 Task: Add the task  Develop a new online tool for email marketing campaigns to the section Dash Dash in the project AgileRealm and add a Due Date to the respective task as 2023/10/27
Action: Mouse moved to (90, 317)
Screenshot: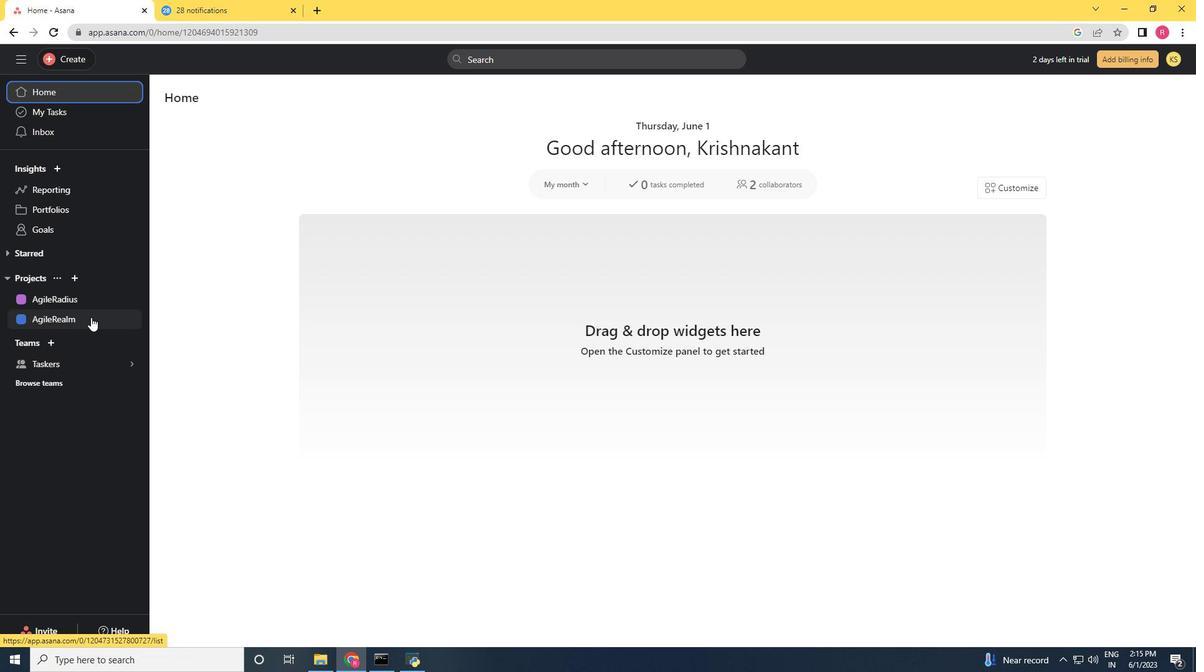 
Action: Mouse pressed left at (90, 317)
Screenshot: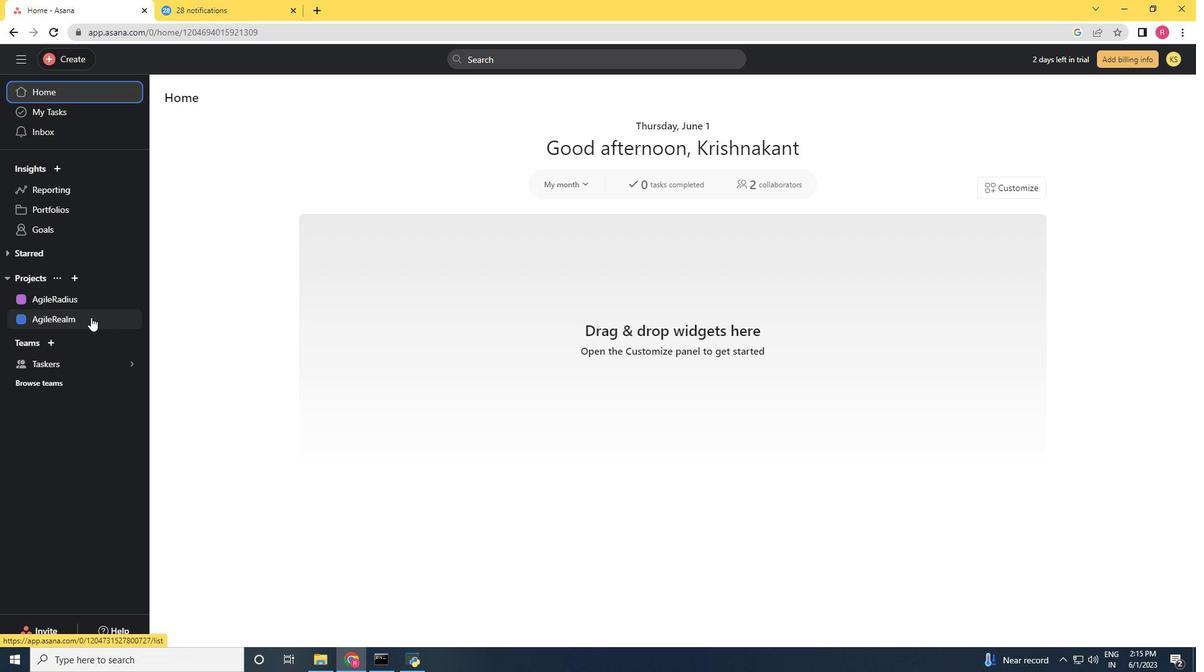 
Action: Mouse moved to (578, 589)
Screenshot: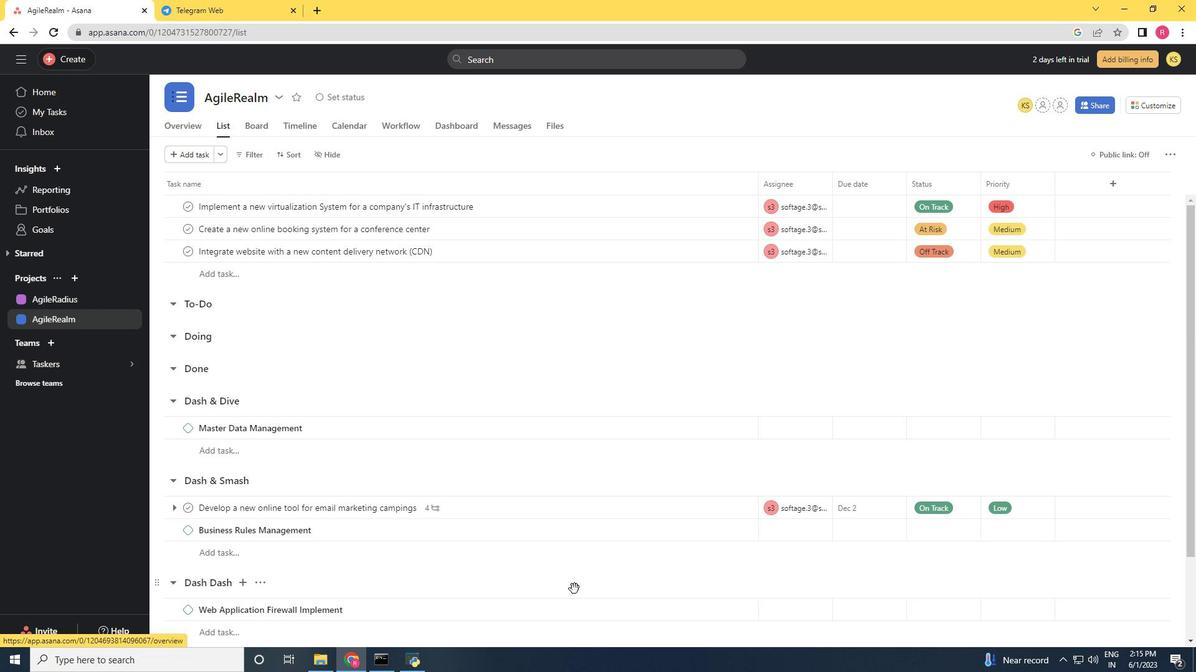 
Action: Mouse scrolled (578, 588) with delta (0, 0)
Screenshot: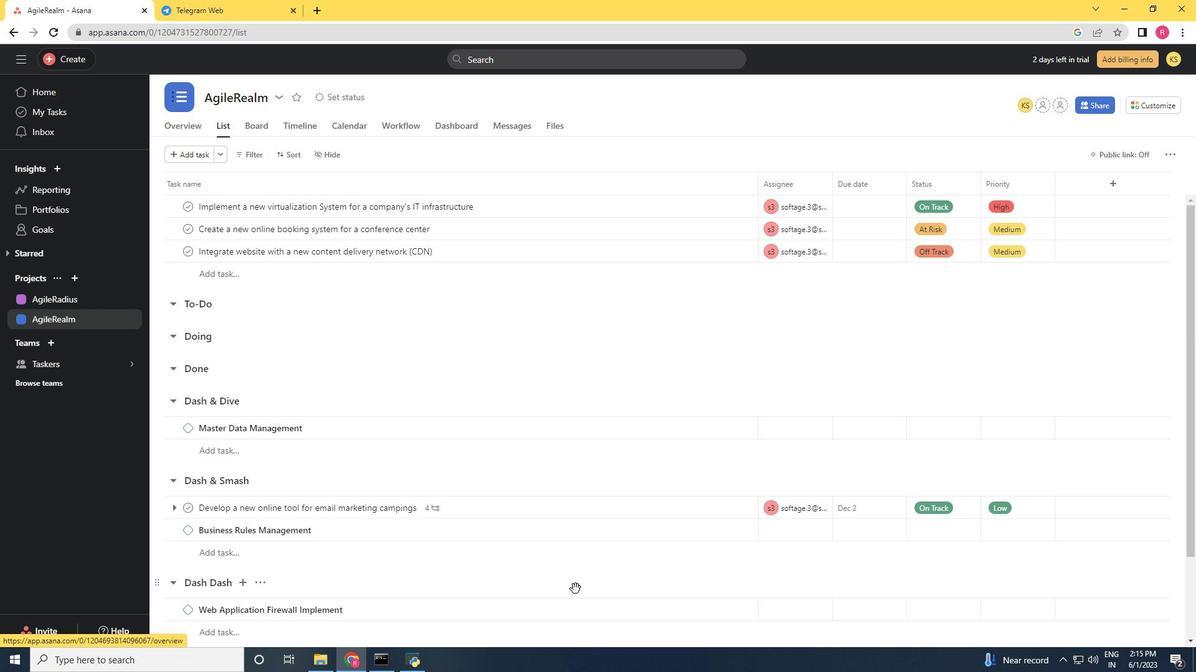 
Action: Mouse scrolled (578, 588) with delta (0, 0)
Screenshot: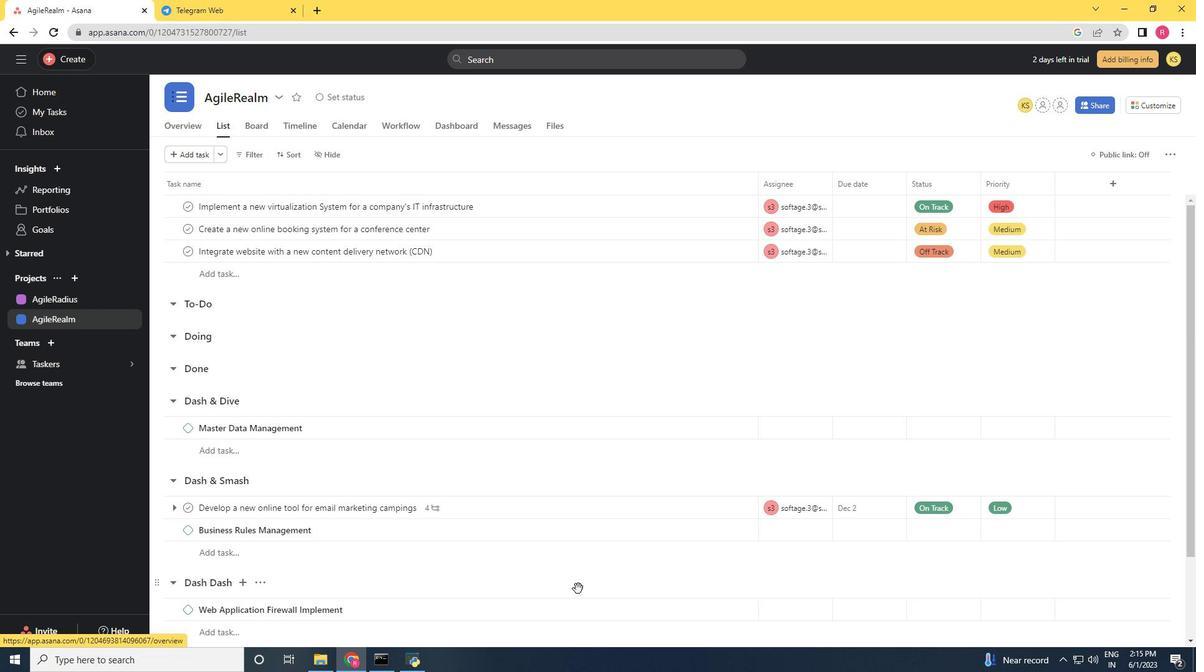 
Action: Mouse scrolled (578, 588) with delta (0, 0)
Screenshot: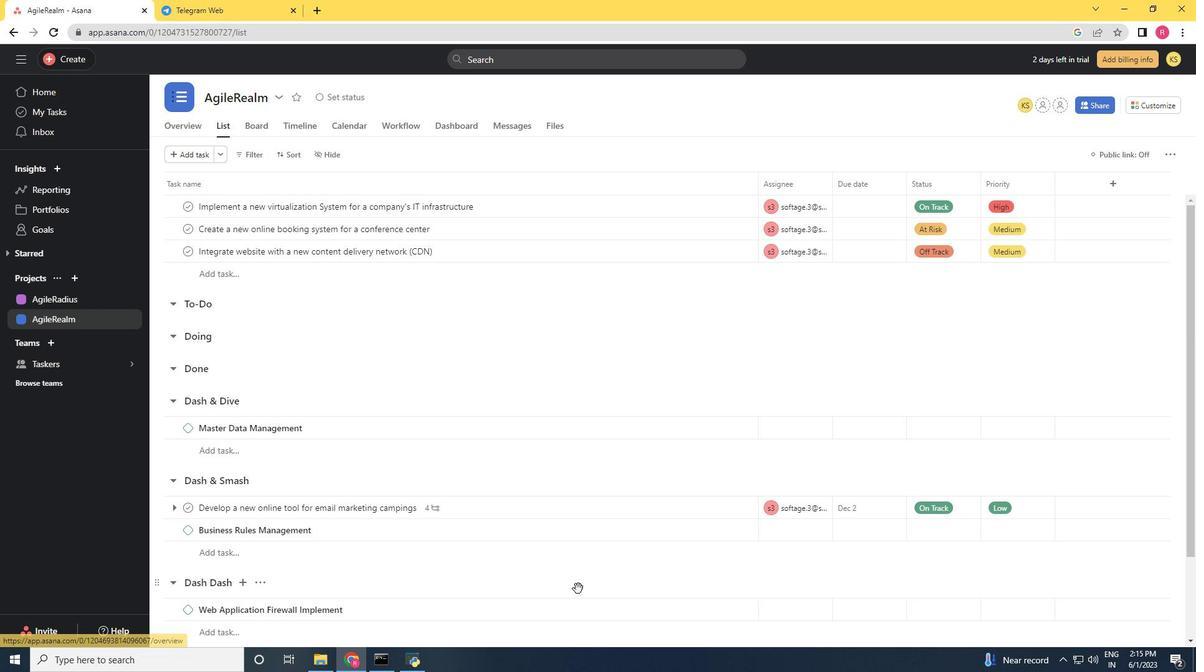 
Action: Mouse moved to (725, 410)
Screenshot: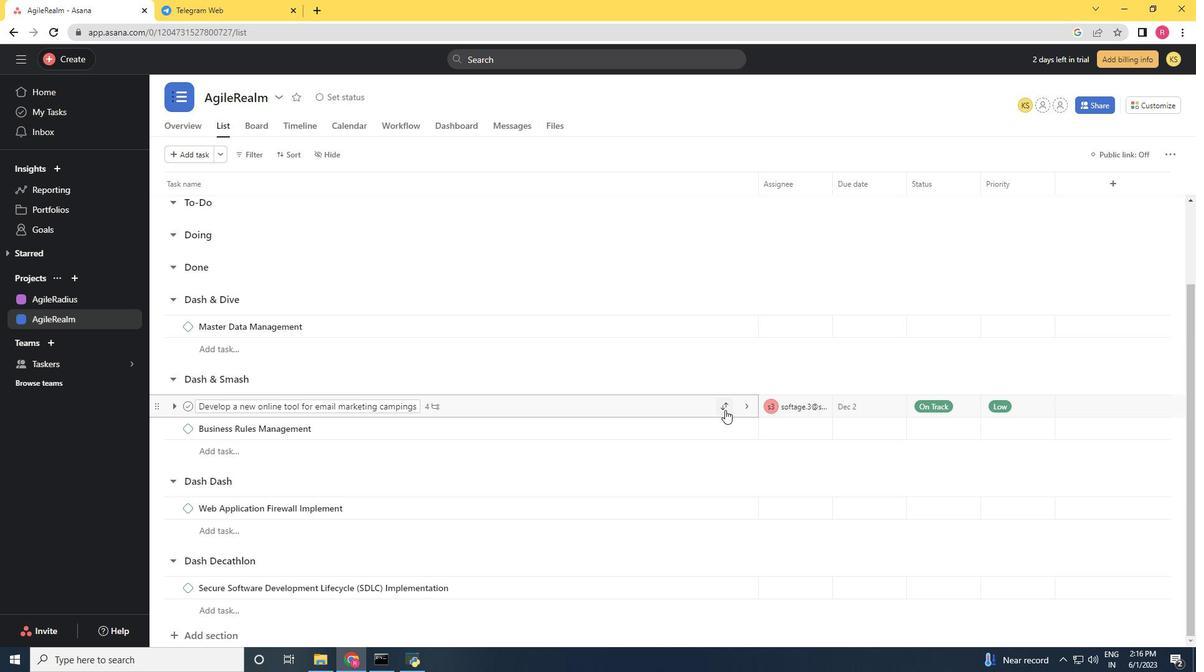 
Action: Mouse pressed left at (725, 410)
Screenshot: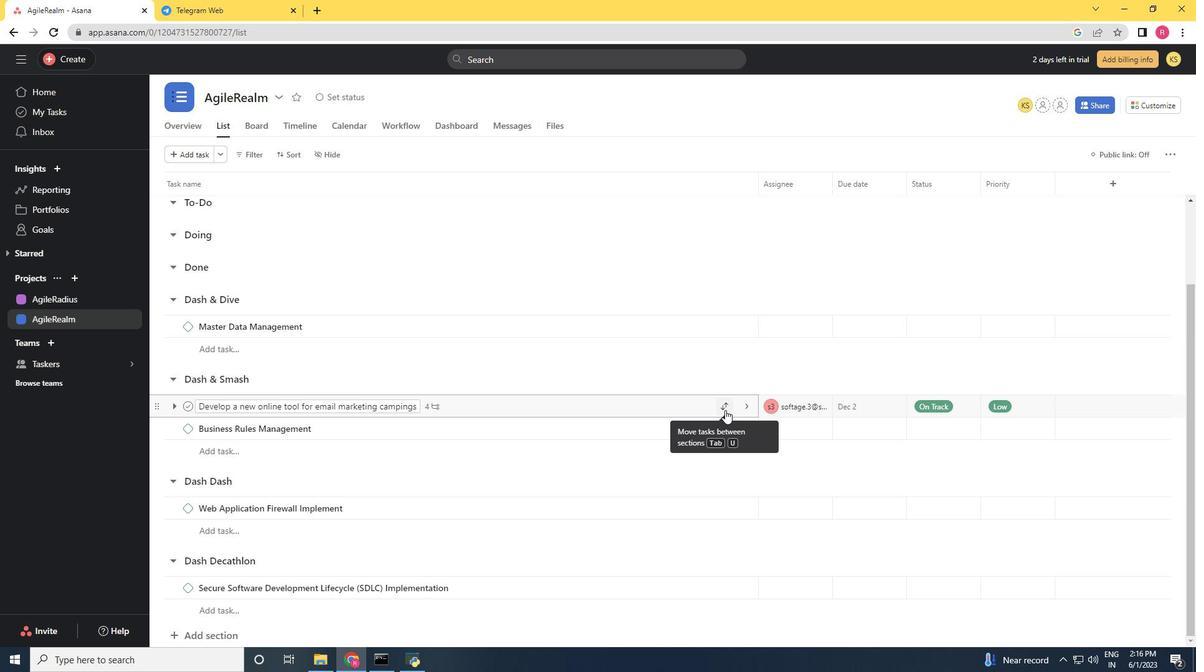 
Action: Mouse moved to (675, 597)
Screenshot: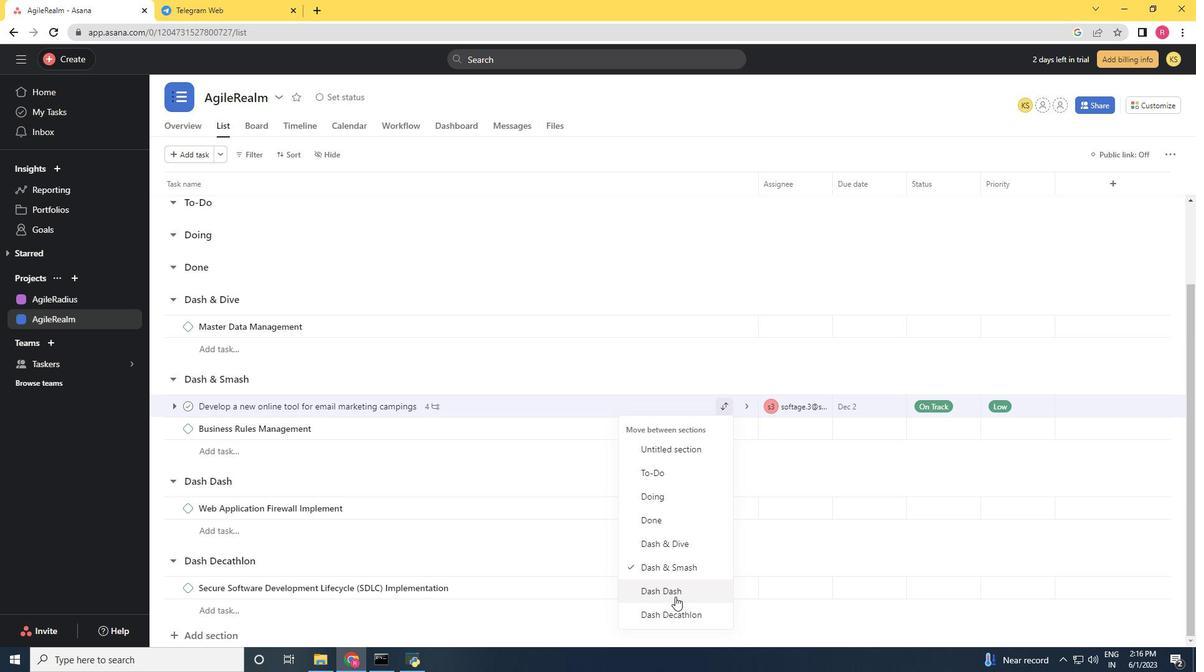 
Action: Mouse pressed left at (675, 597)
Screenshot: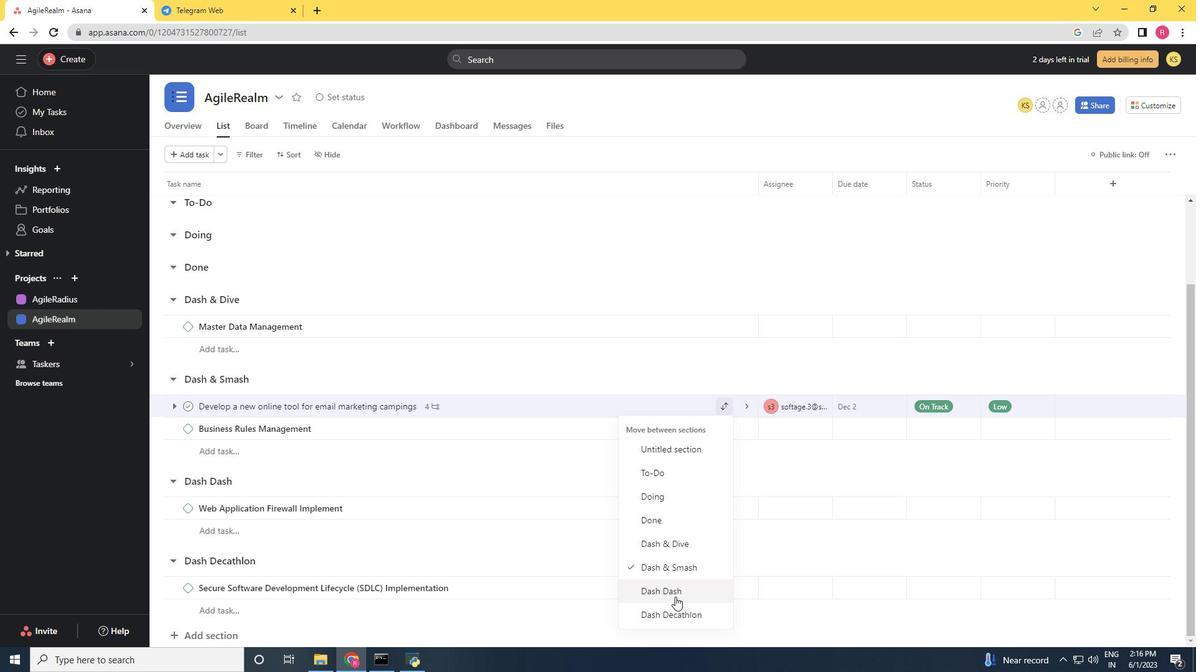 
Action: Mouse moved to (648, 489)
Screenshot: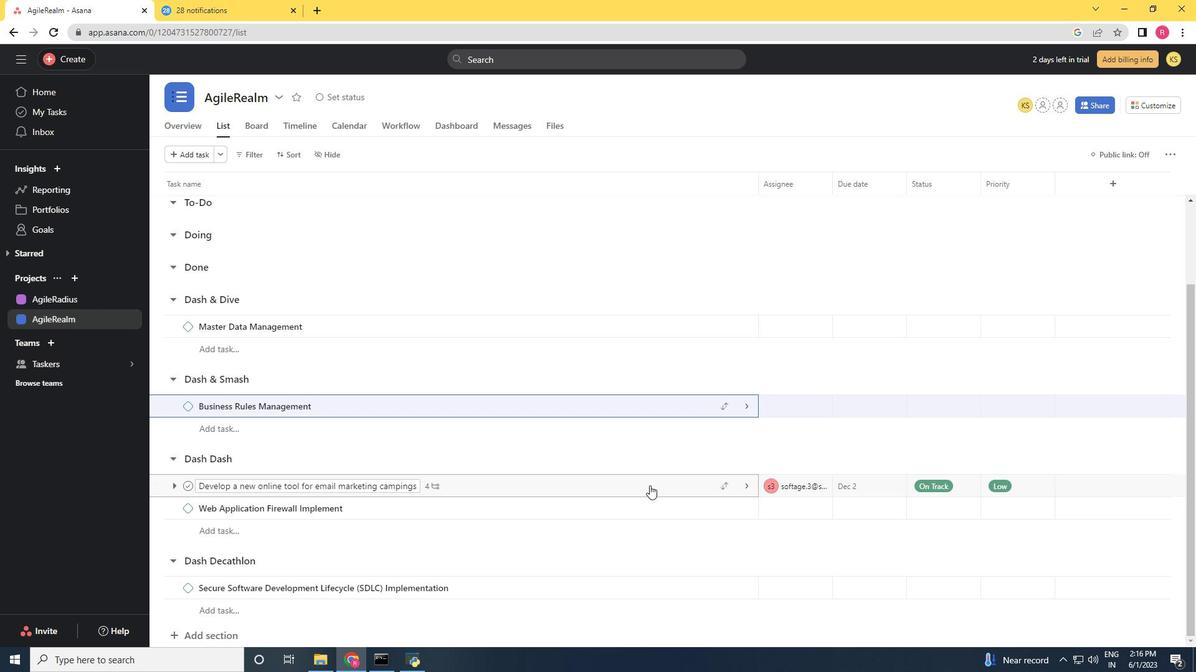
Action: Mouse pressed left at (648, 489)
Screenshot: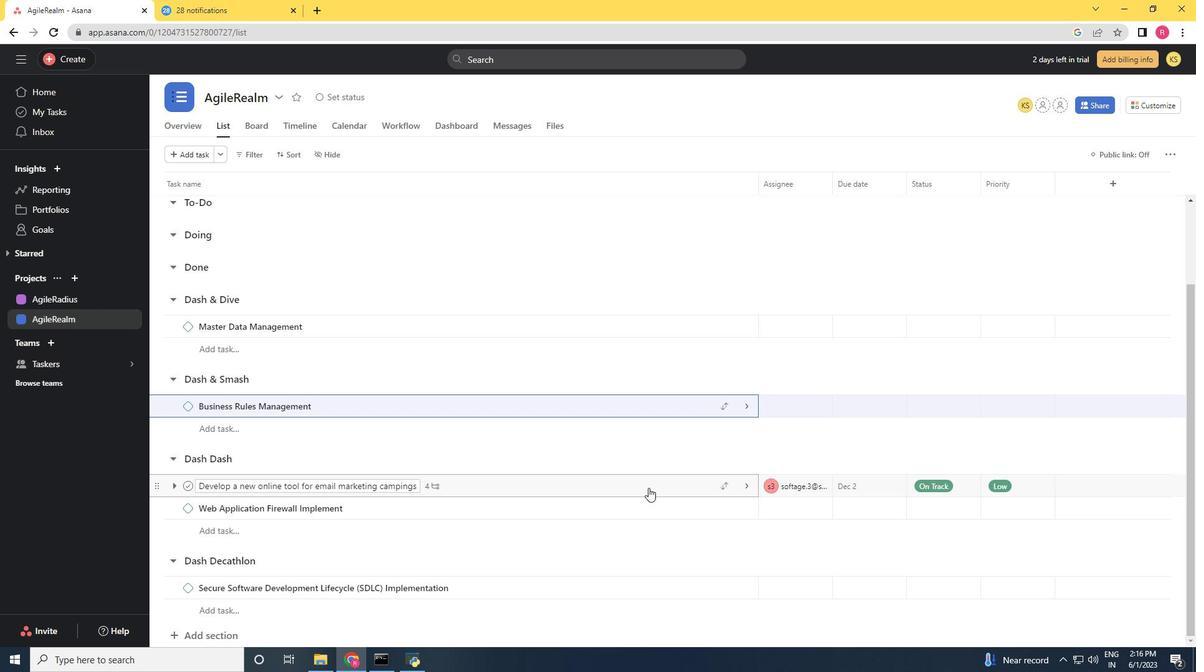 
Action: Mouse moved to (917, 251)
Screenshot: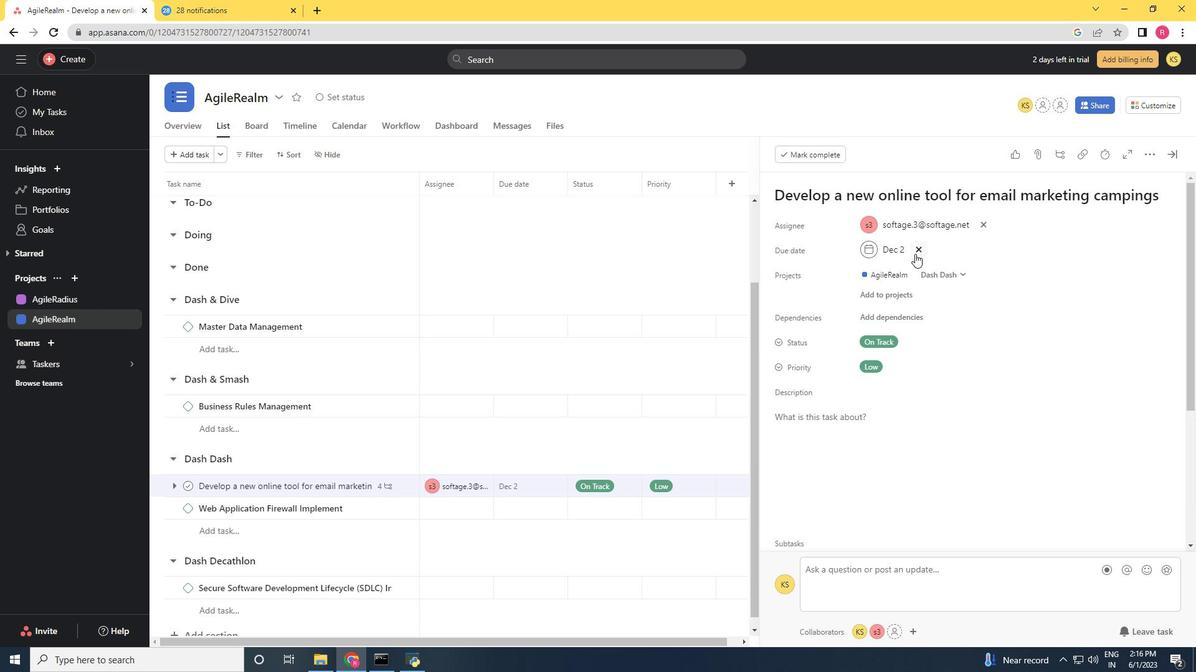 
Action: Mouse pressed left at (917, 251)
Screenshot: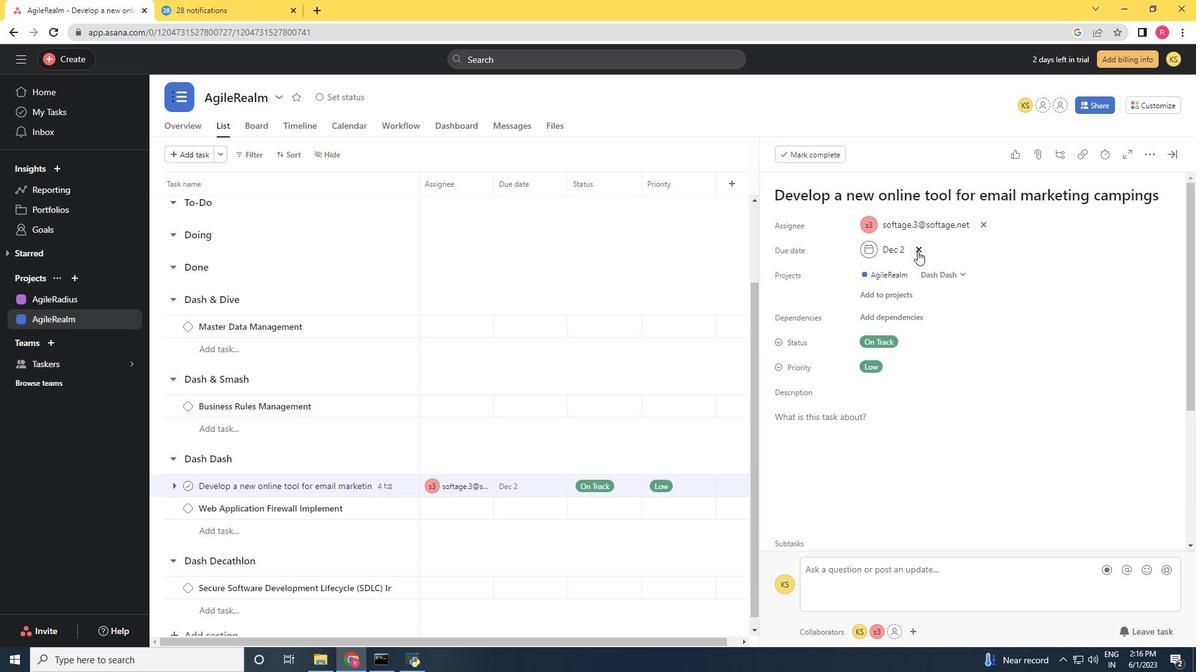 
Action: Mouse moved to (889, 252)
Screenshot: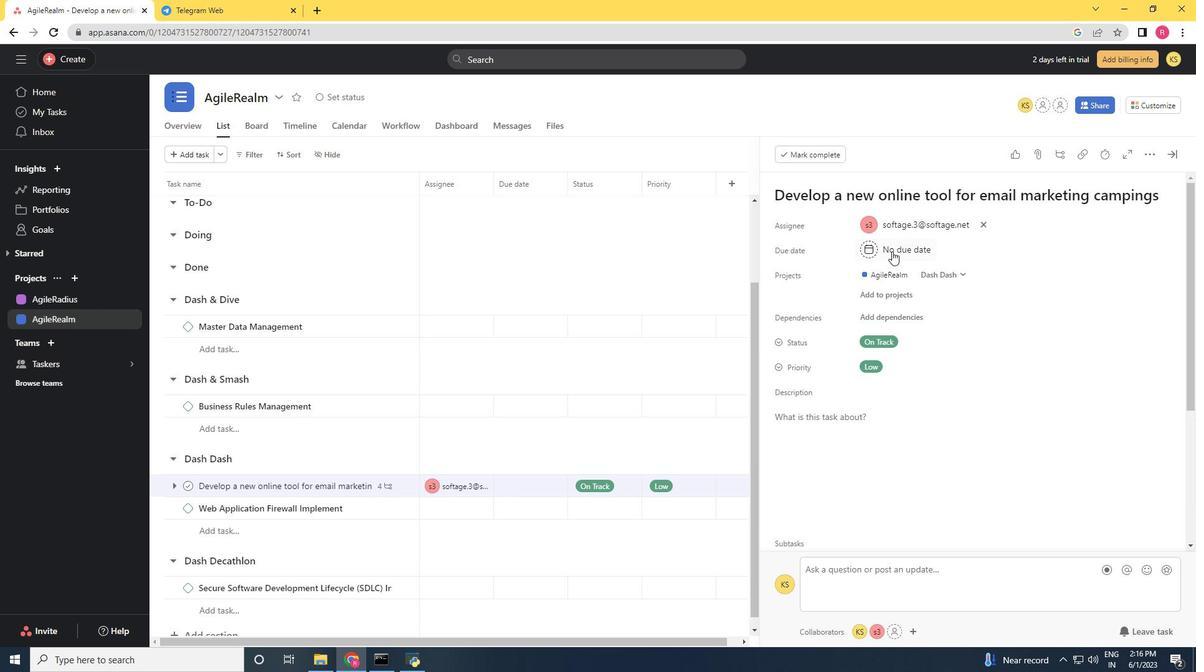 
Action: Mouse pressed left at (889, 252)
Screenshot: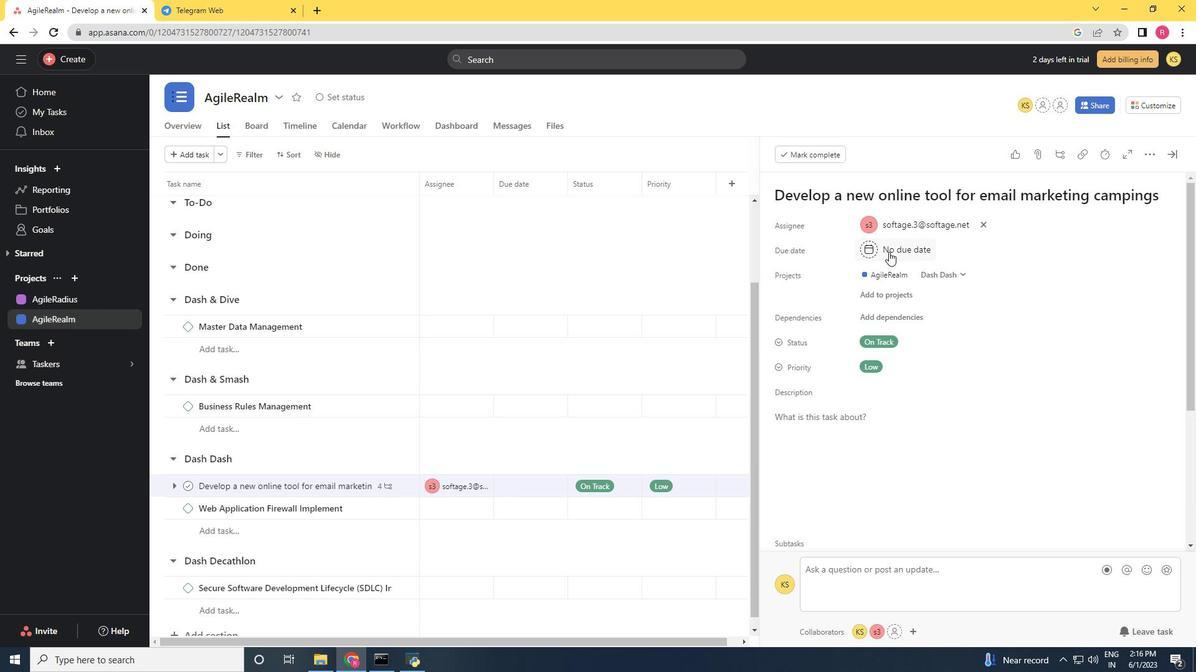 
Action: Mouse moved to (1008, 314)
Screenshot: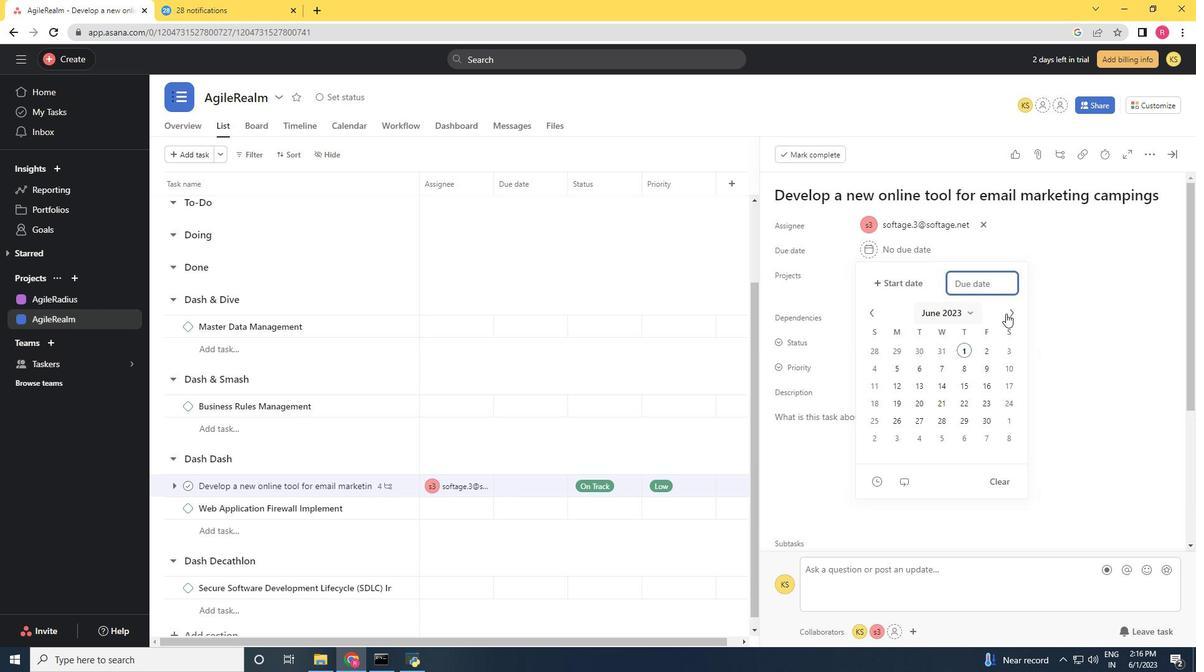 
Action: Mouse pressed left at (1008, 314)
Screenshot: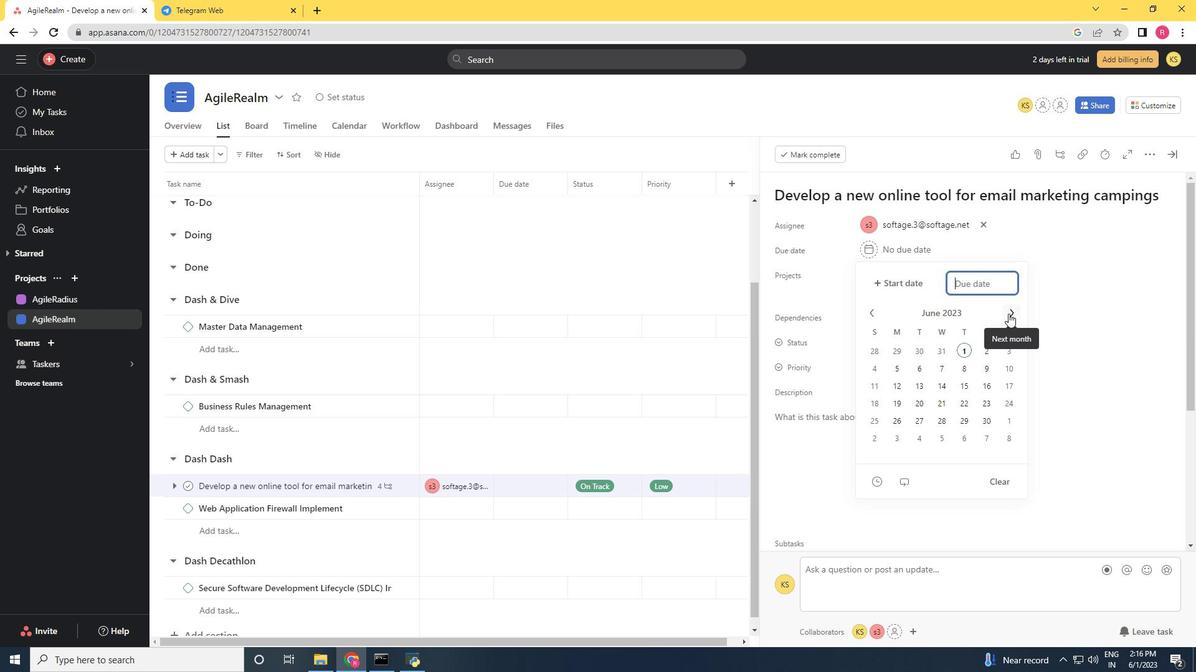 
Action: Mouse pressed left at (1008, 314)
Screenshot: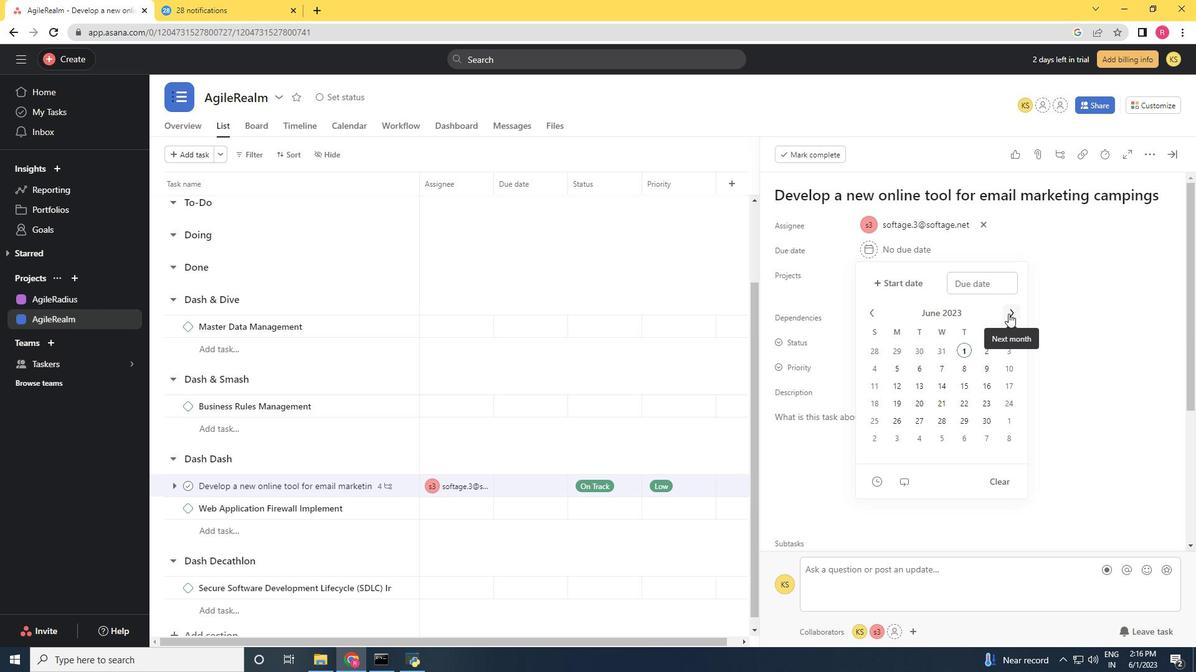 
Action: Mouse pressed left at (1008, 314)
Screenshot: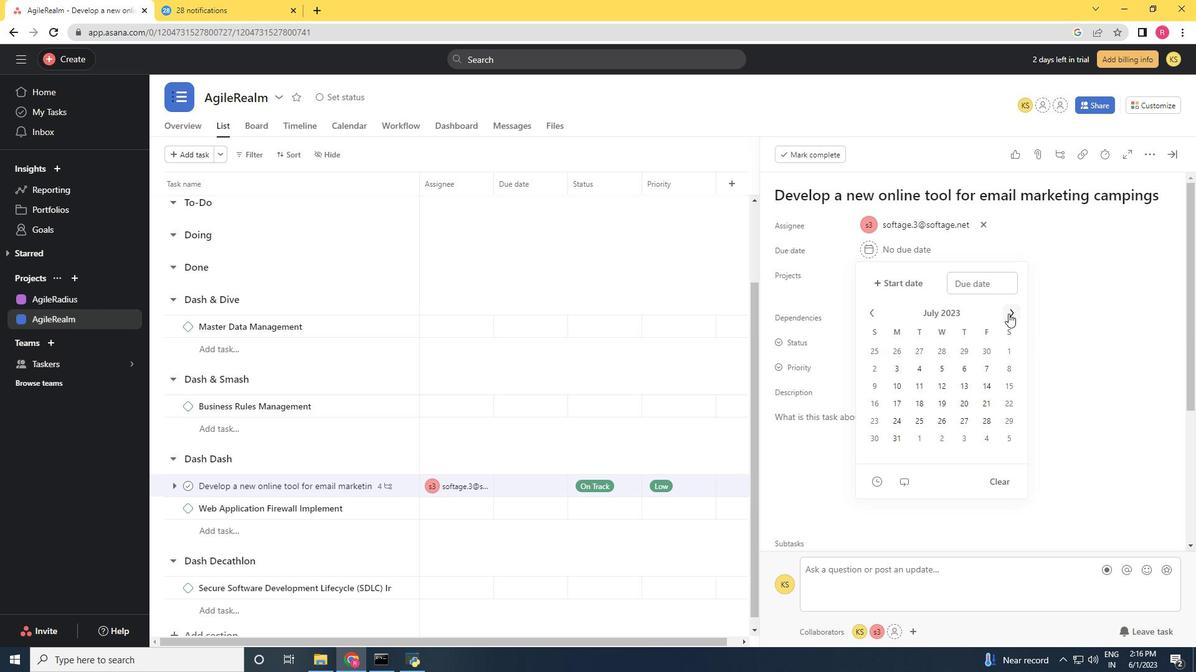 
Action: Mouse pressed left at (1008, 314)
Screenshot: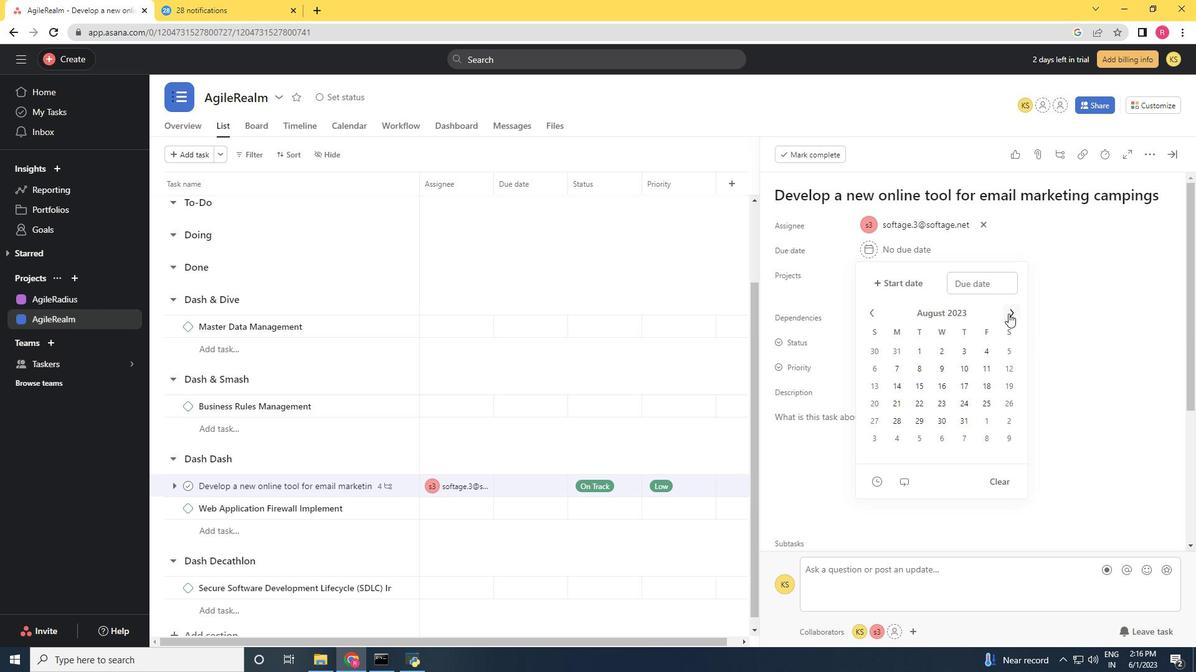 
Action: Mouse moved to (987, 397)
Screenshot: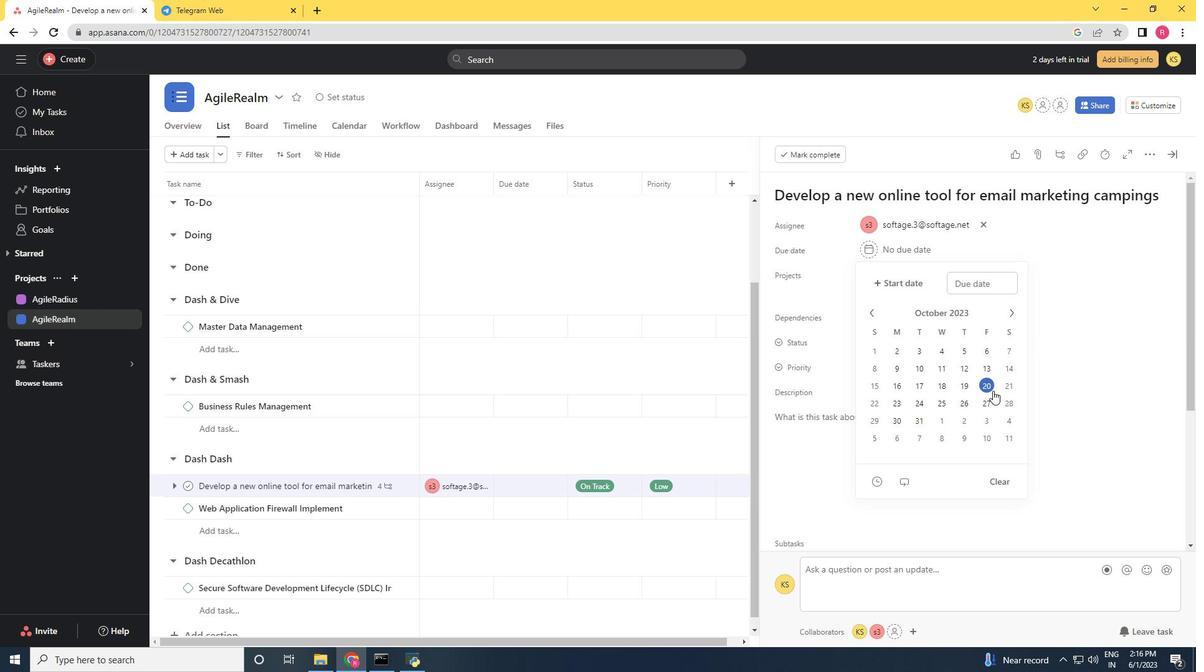 
Action: Mouse pressed left at (987, 397)
Screenshot: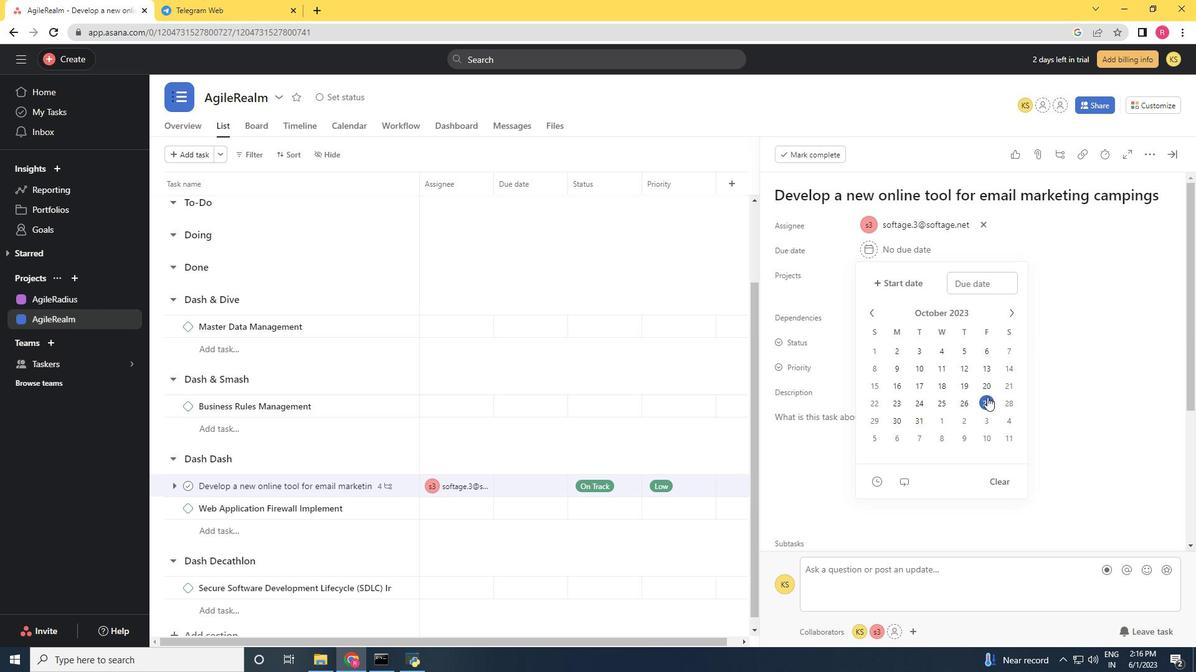 
Action: Mouse moved to (1069, 360)
Screenshot: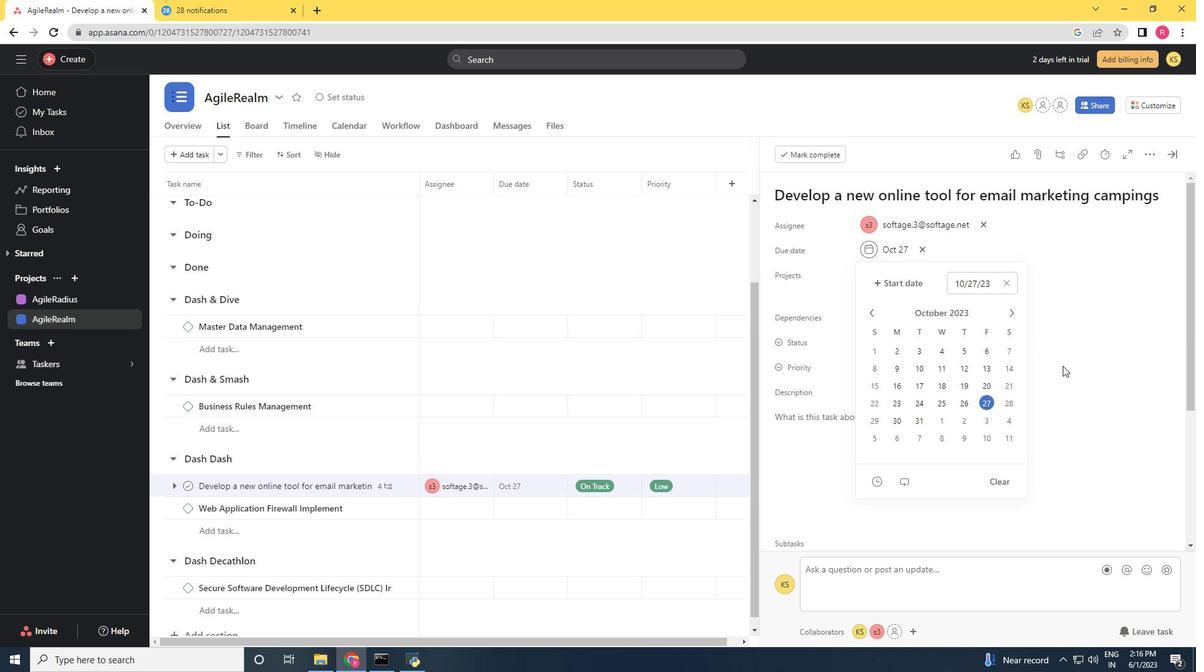 
Action: Mouse pressed left at (1069, 360)
Screenshot: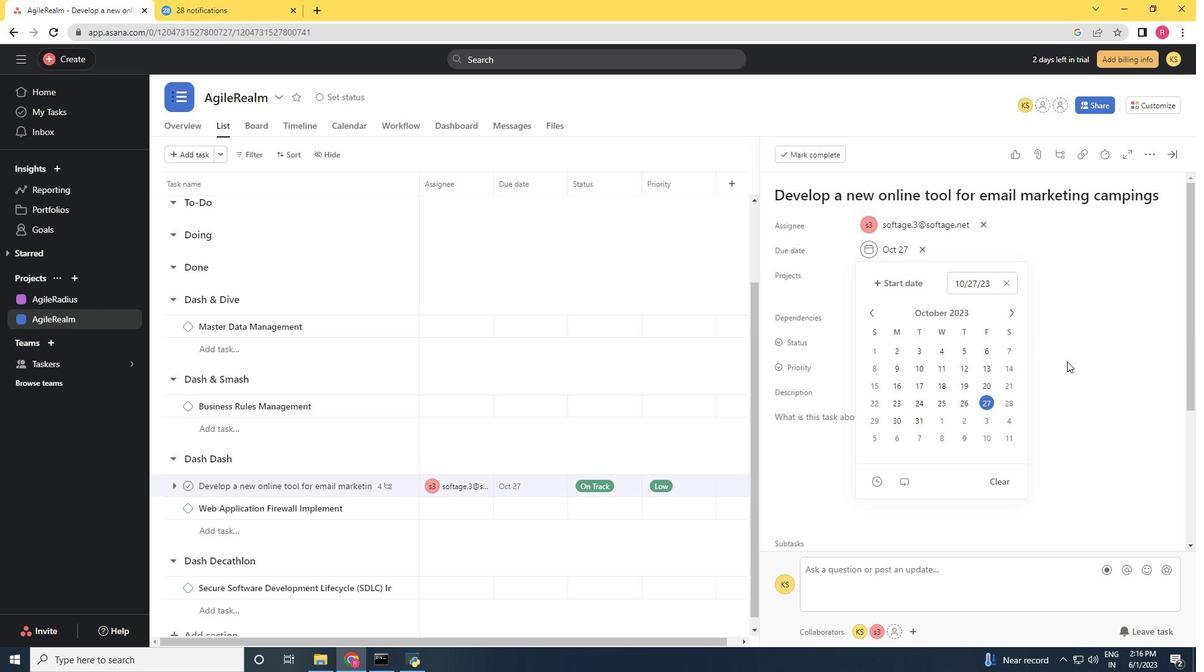 
Action: Mouse moved to (1170, 153)
Screenshot: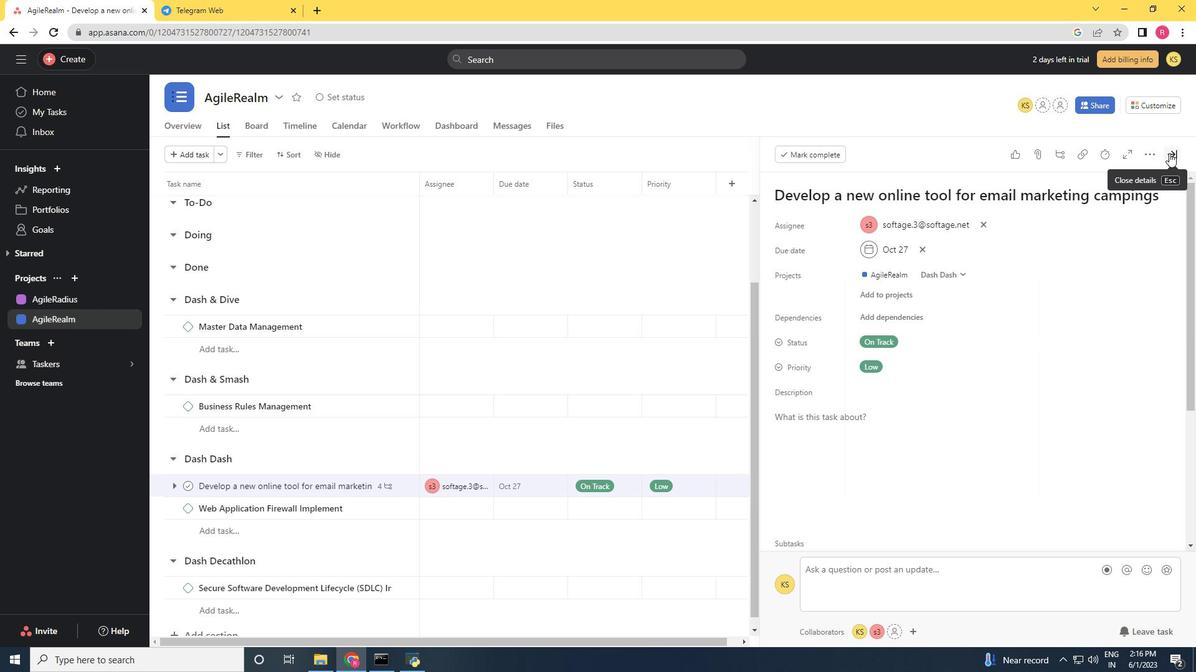 
Action: Mouse pressed left at (1170, 153)
Screenshot: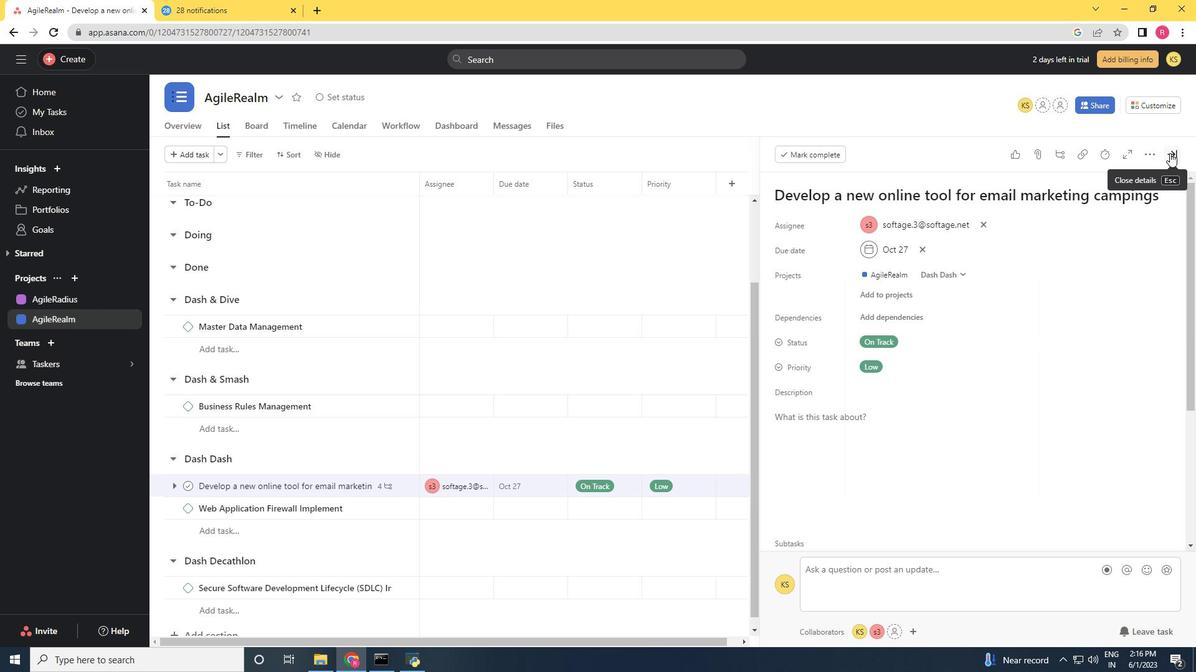 
Action: Mouse moved to (968, 246)
Screenshot: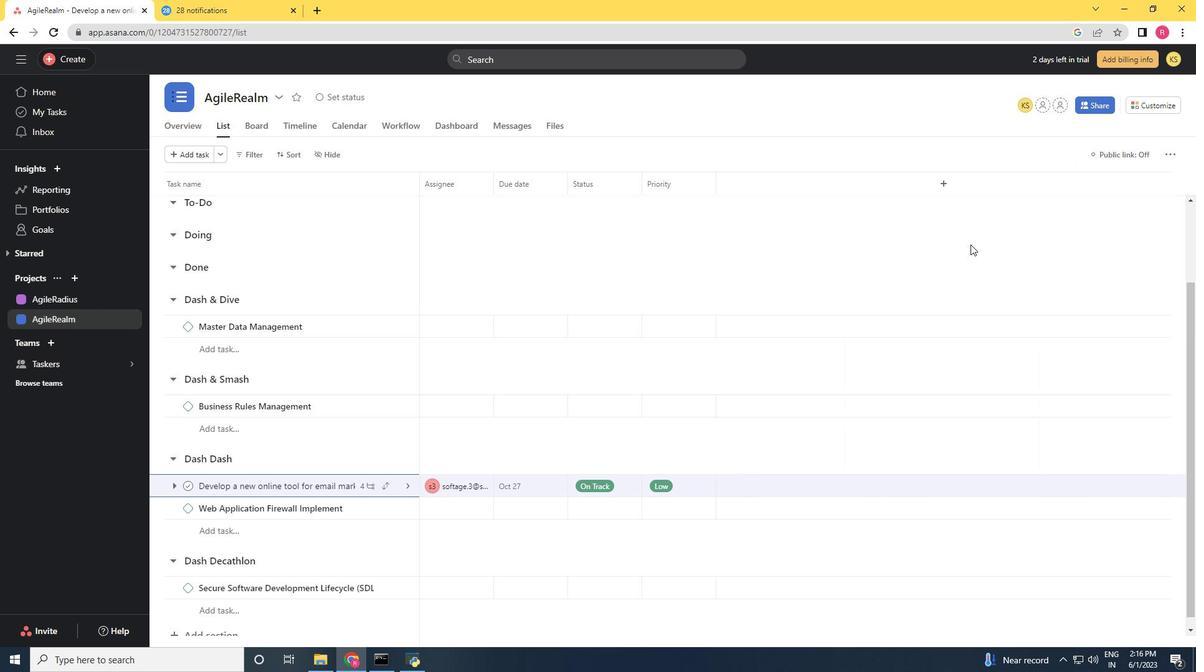 
